 Task: Search for historical landmarks in Charleston, South Carolina, and Savannah, Georgia.
Action: Mouse moved to (238, 128)
Screenshot: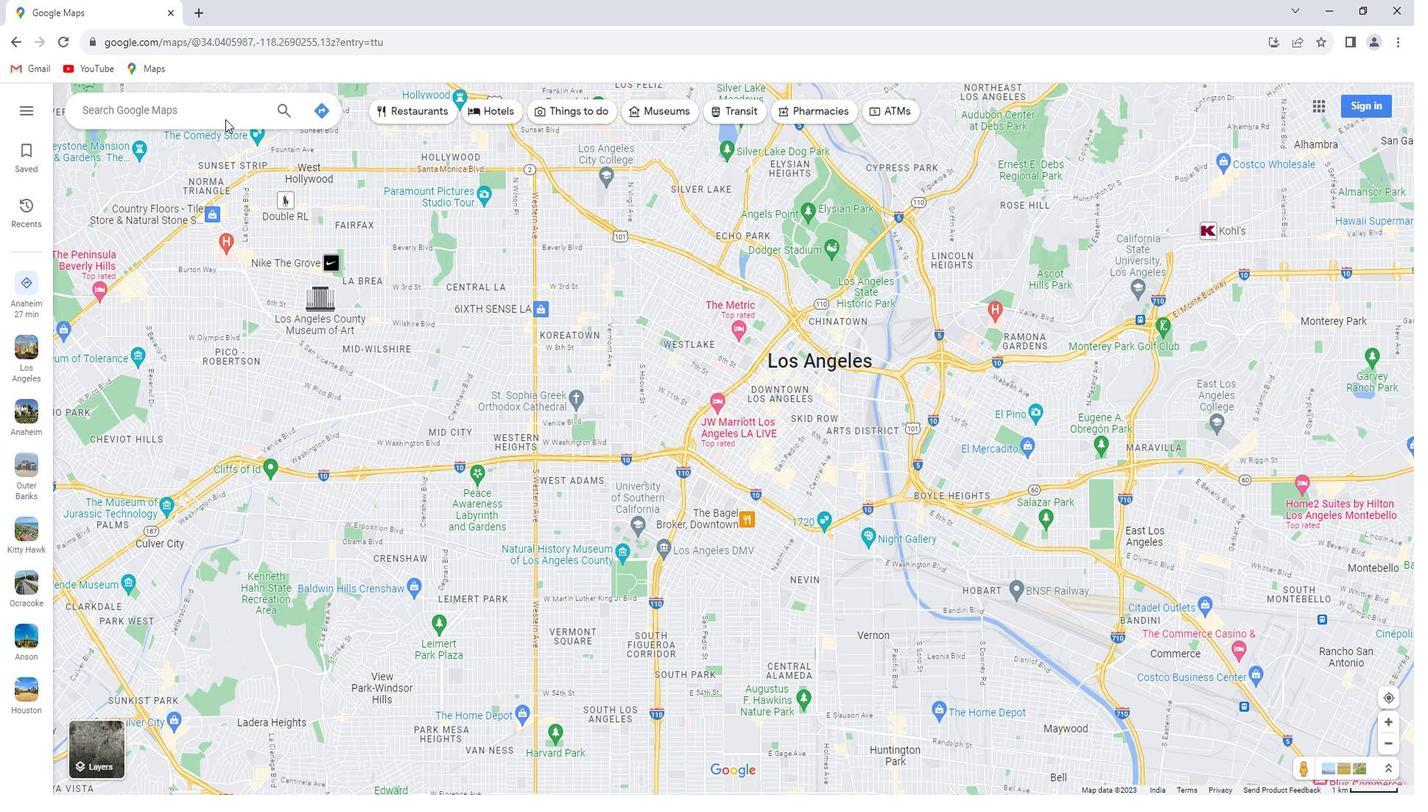 
Action: Mouse pressed left at (238, 128)
Screenshot: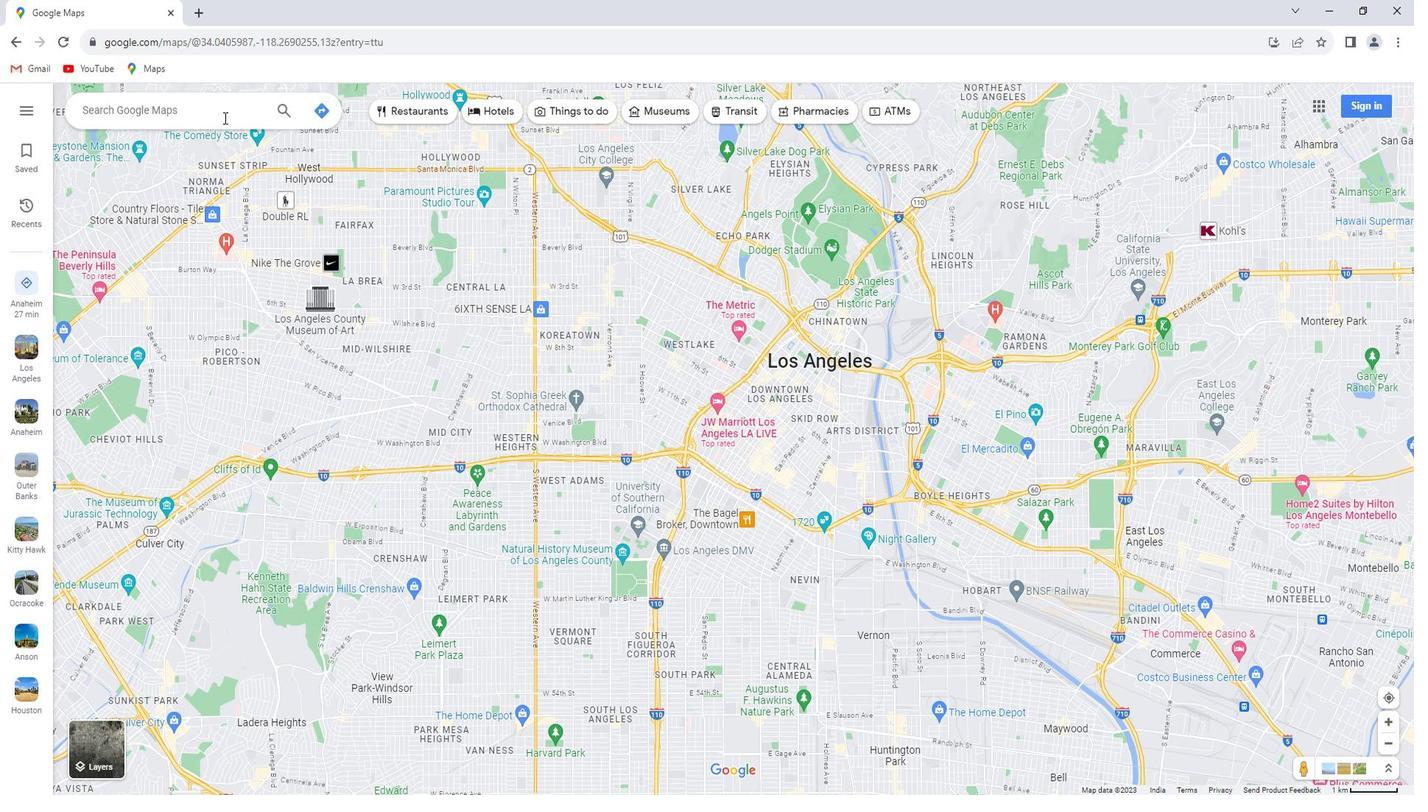 
Action: Key pressed <Key.shift>Charleston,<Key.space><Key.shift>South<Key.space><Key.shift>Carolina<Key.enter>
Screenshot: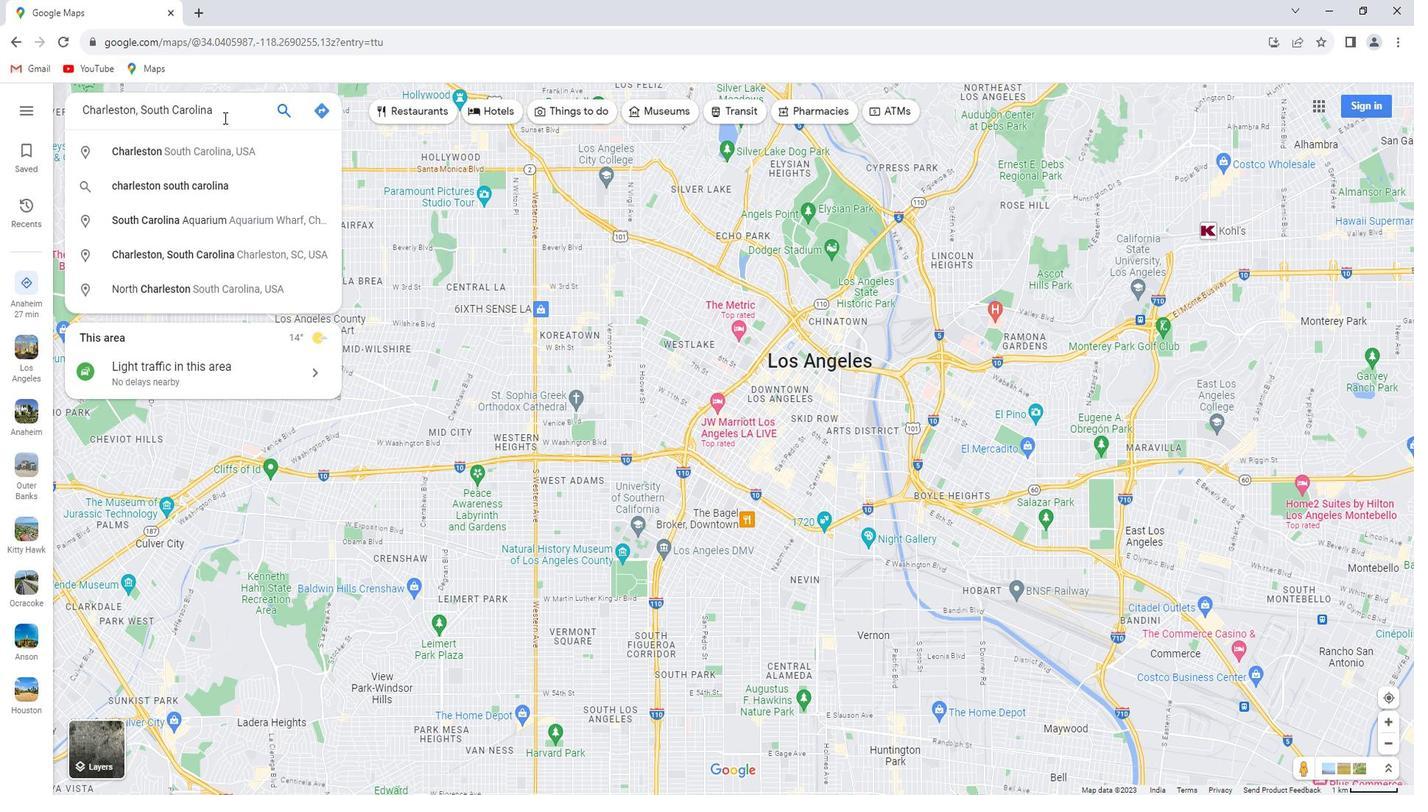 
Action: Mouse moved to (207, 363)
Screenshot: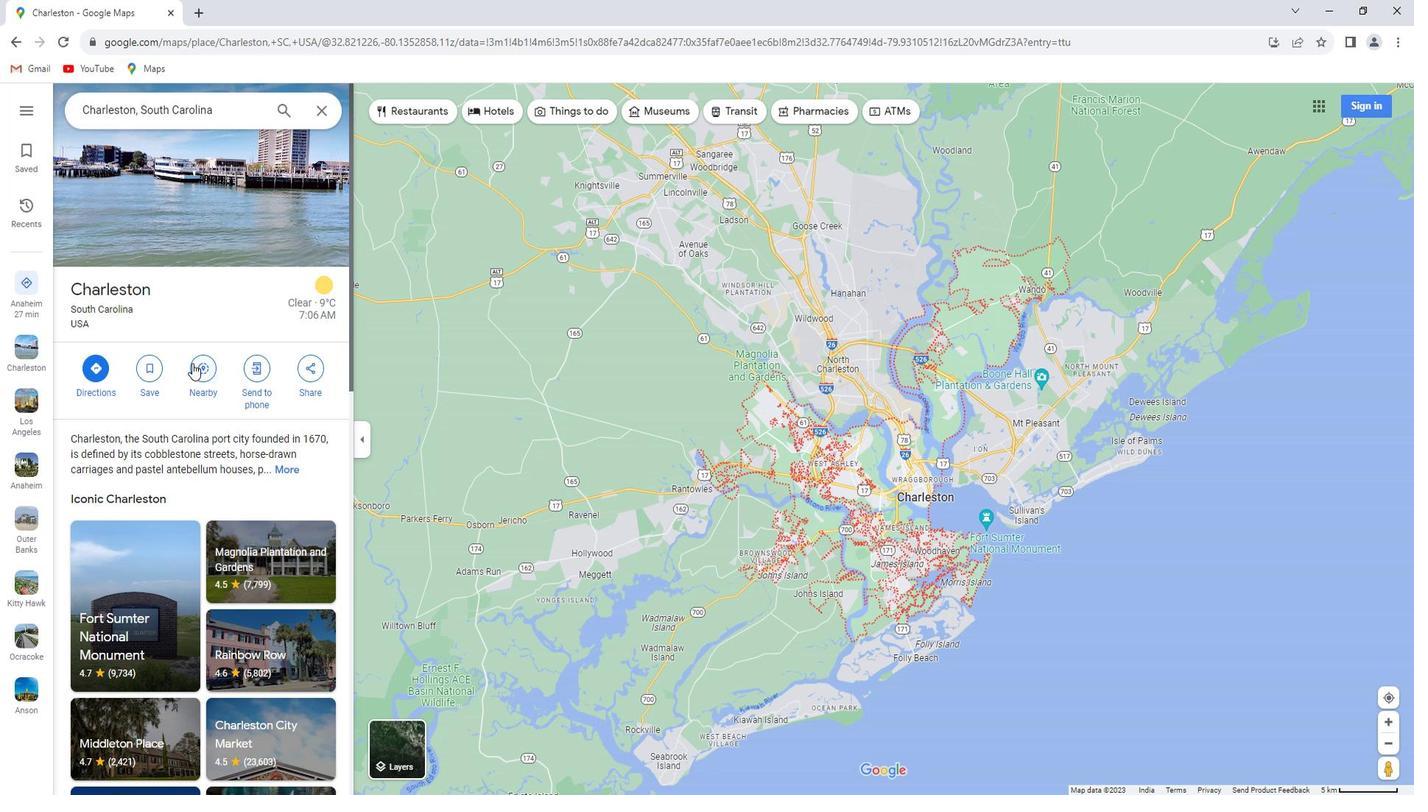 
Action: Mouse pressed left at (207, 363)
Screenshot: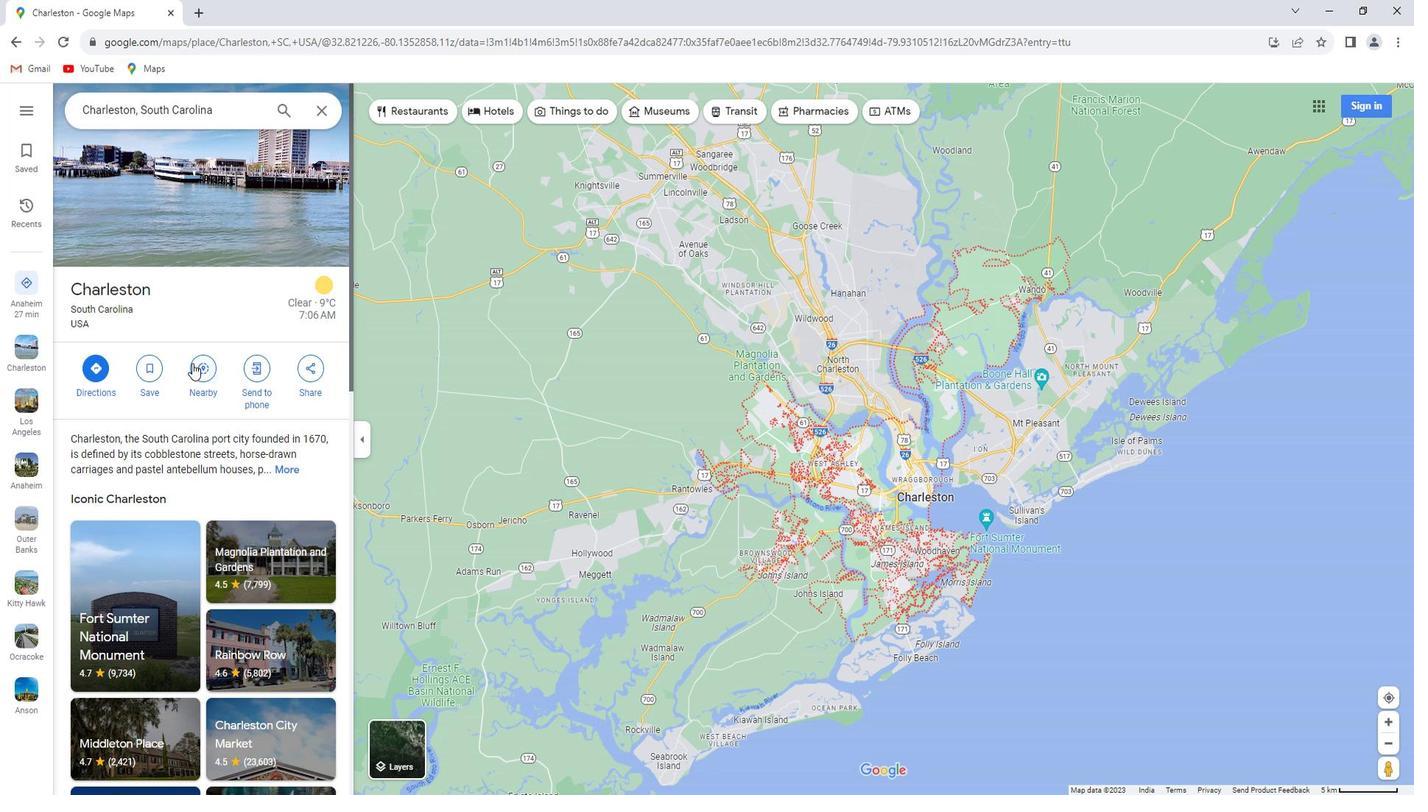 
Action: Mouse moved to (209, 363)
Screenshot: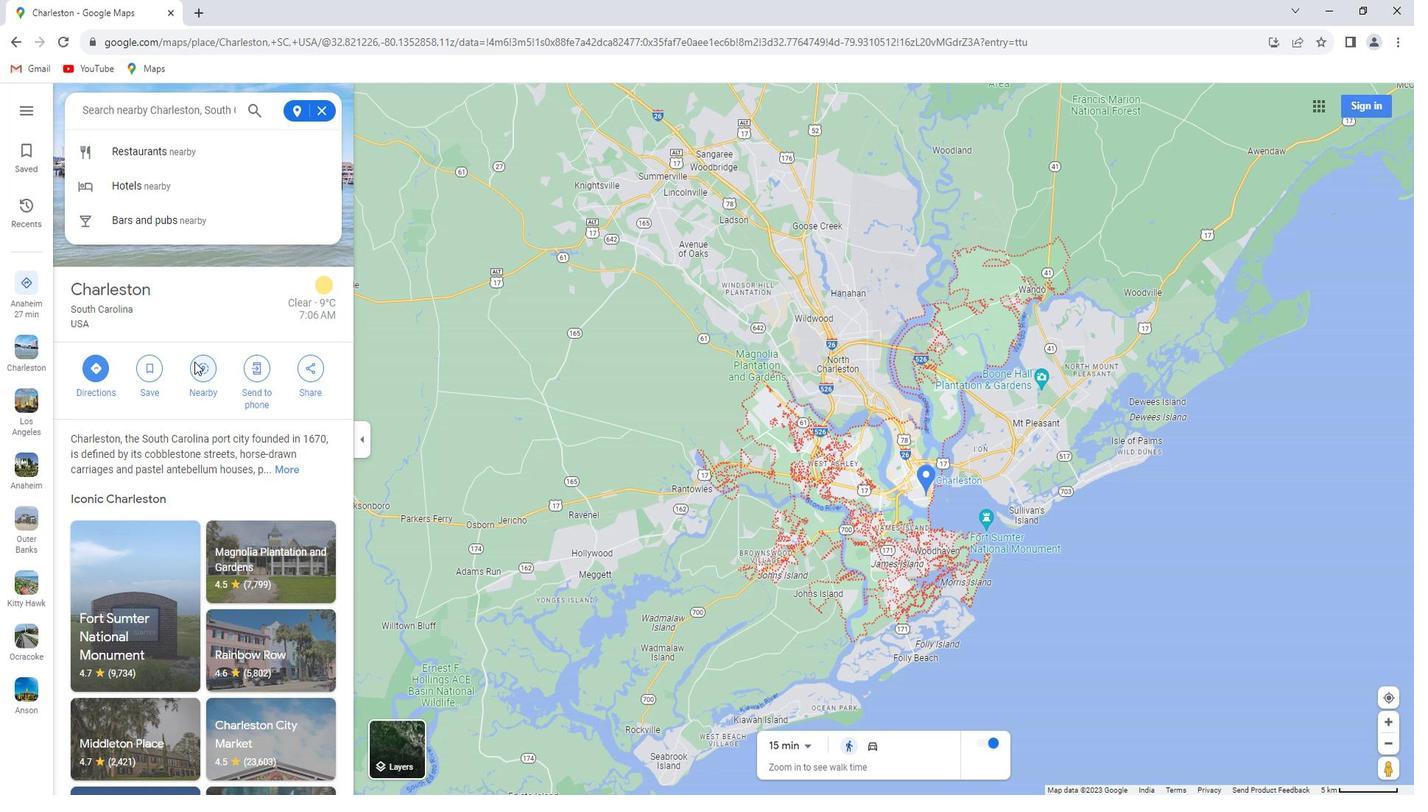 
Action: Key pressed historical<Key.space>landmarks<Key.enter>
Screenshot: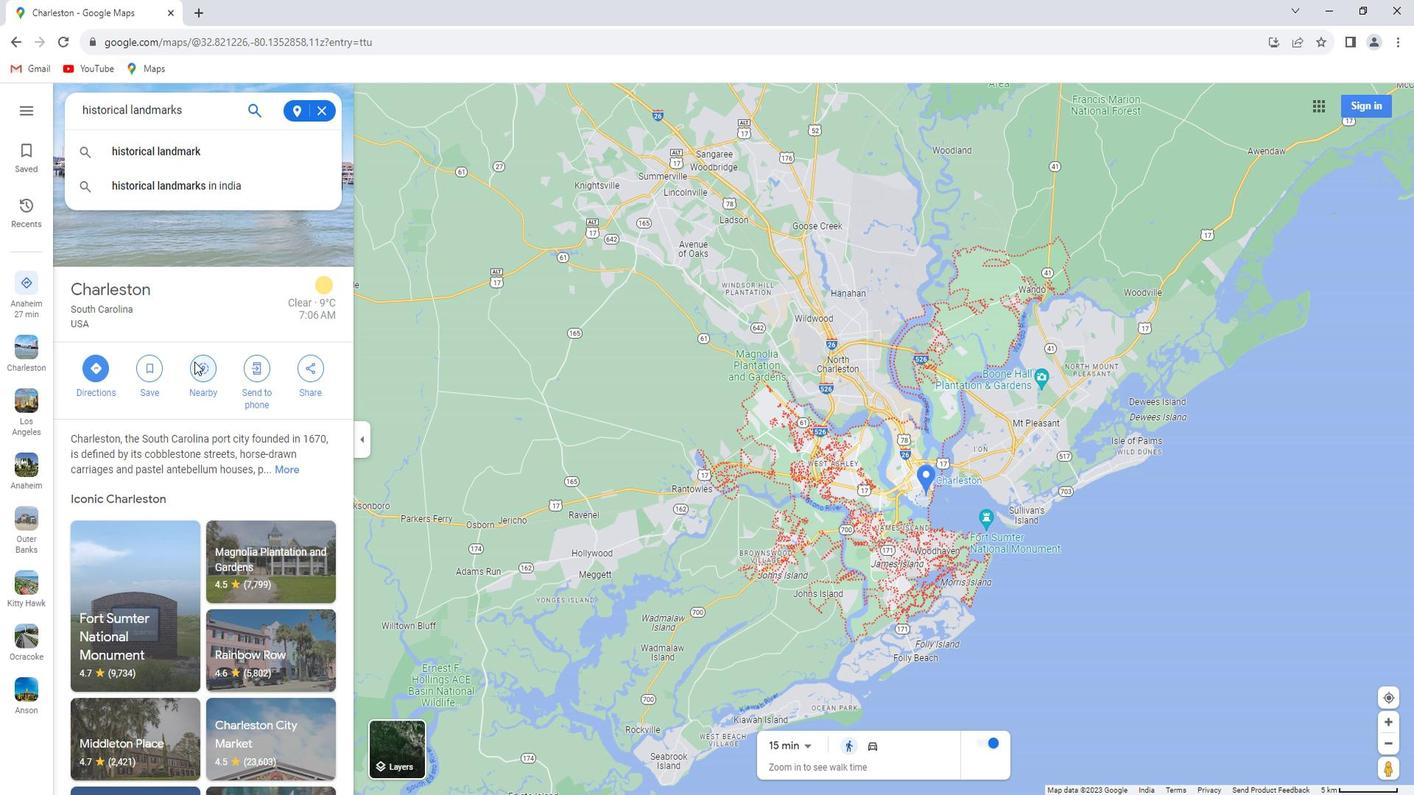 
Action: Mouse moved to (336, 123)
Screenshot: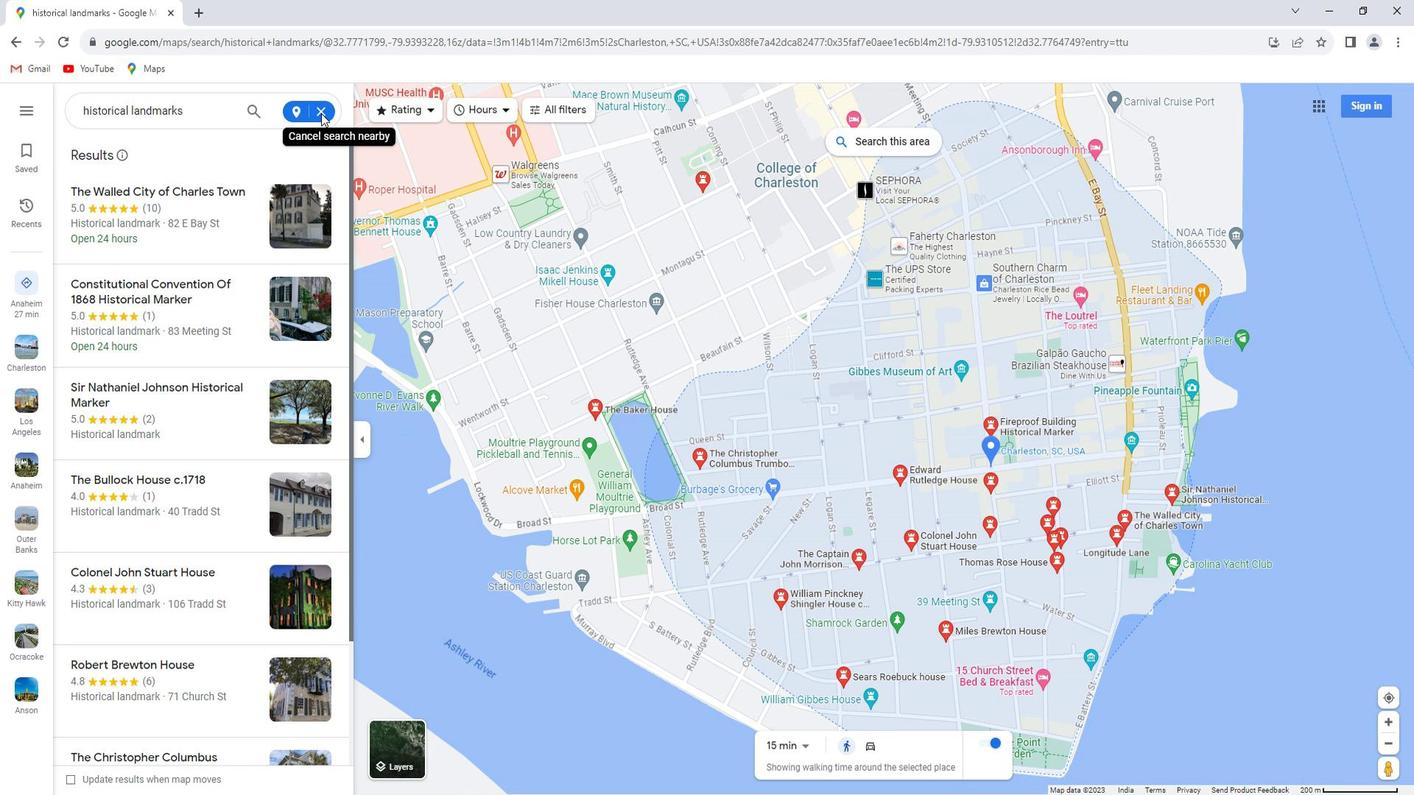 
Action: Mouse pressed left at (336, 123)
Screenshot: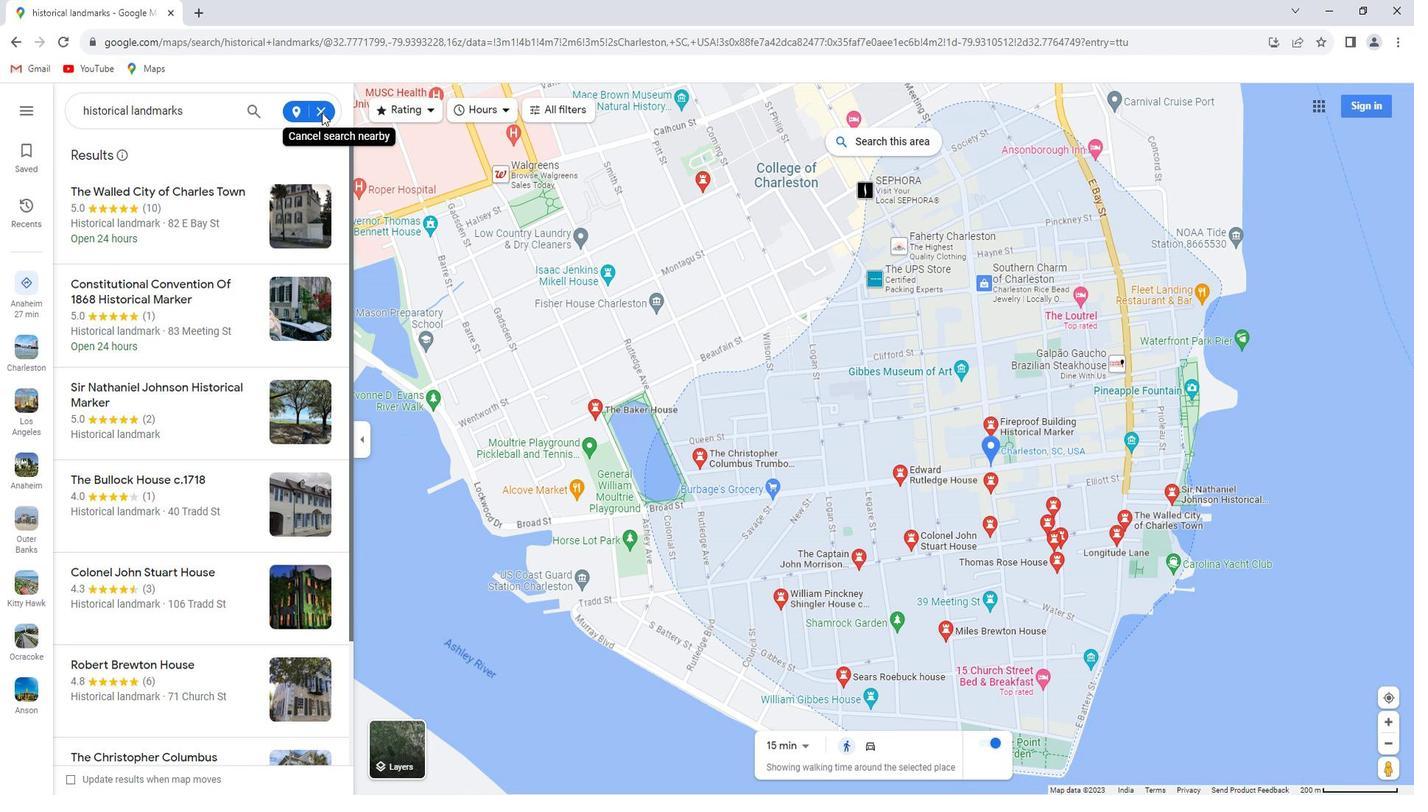 
Action: Mouse pressed left at (336, 123)
Screenshot: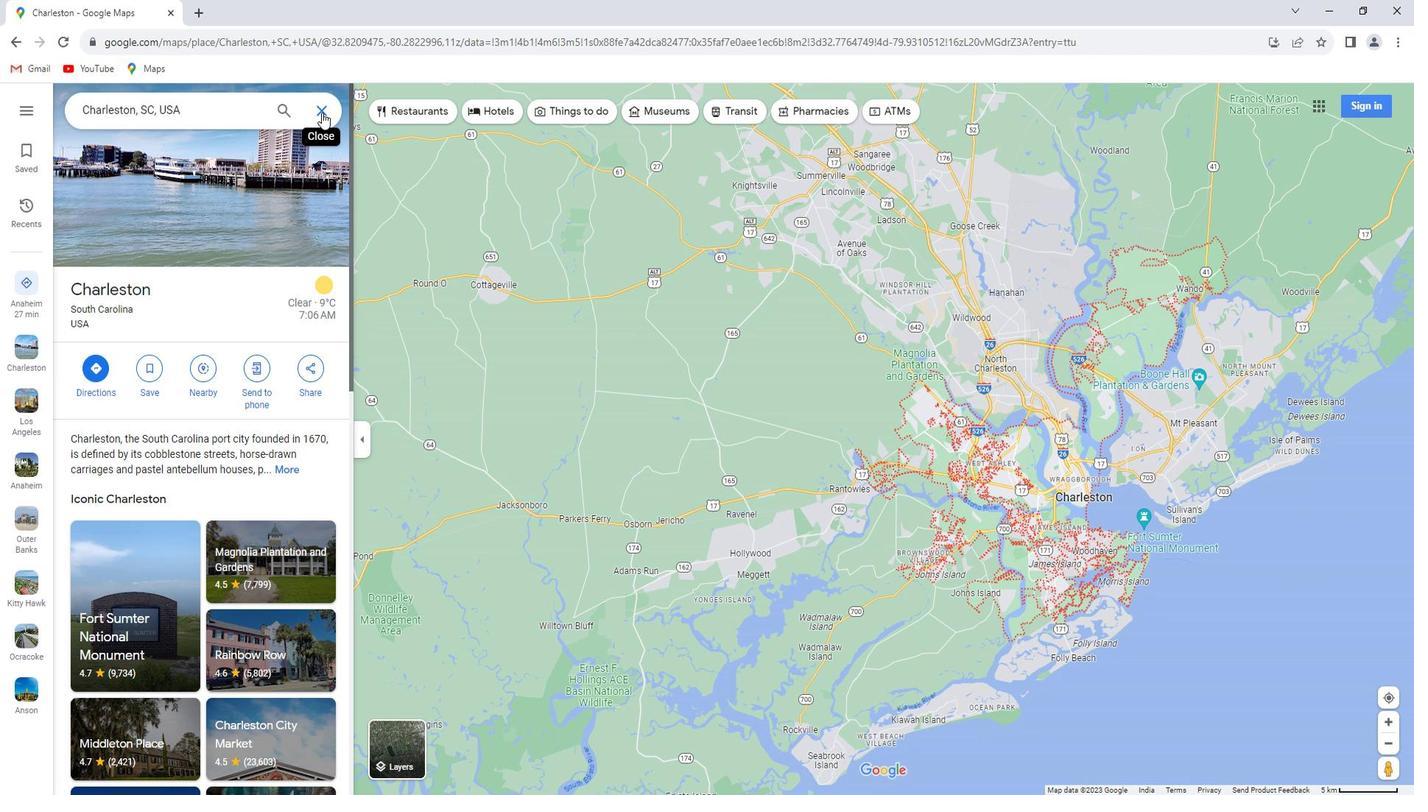 
Action: Mouse moved to (222, 113)
Screenshot: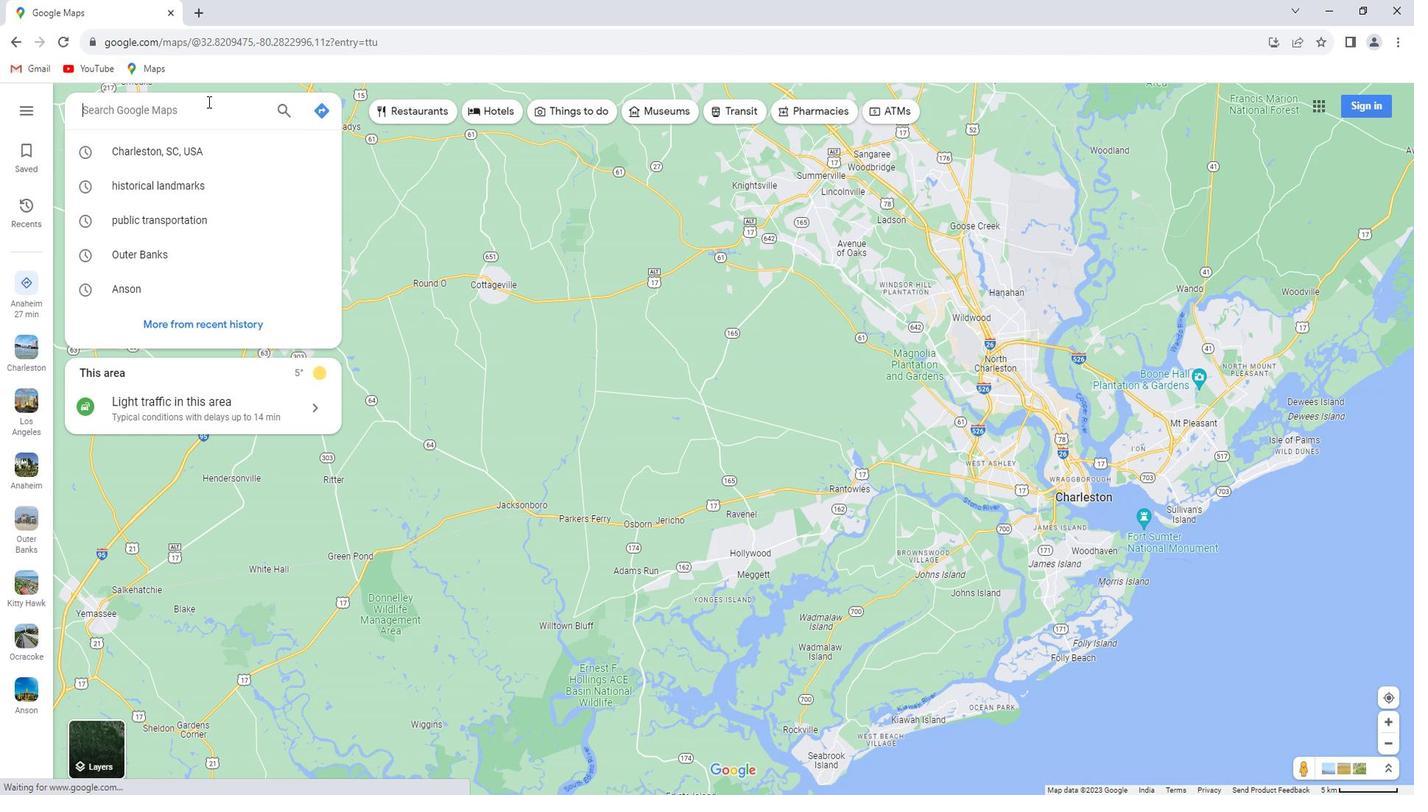 
Action: Key pressed <Key.shift>Savannah,<Key.space><Key.shift>georgia<Key.enter>
Screenshot: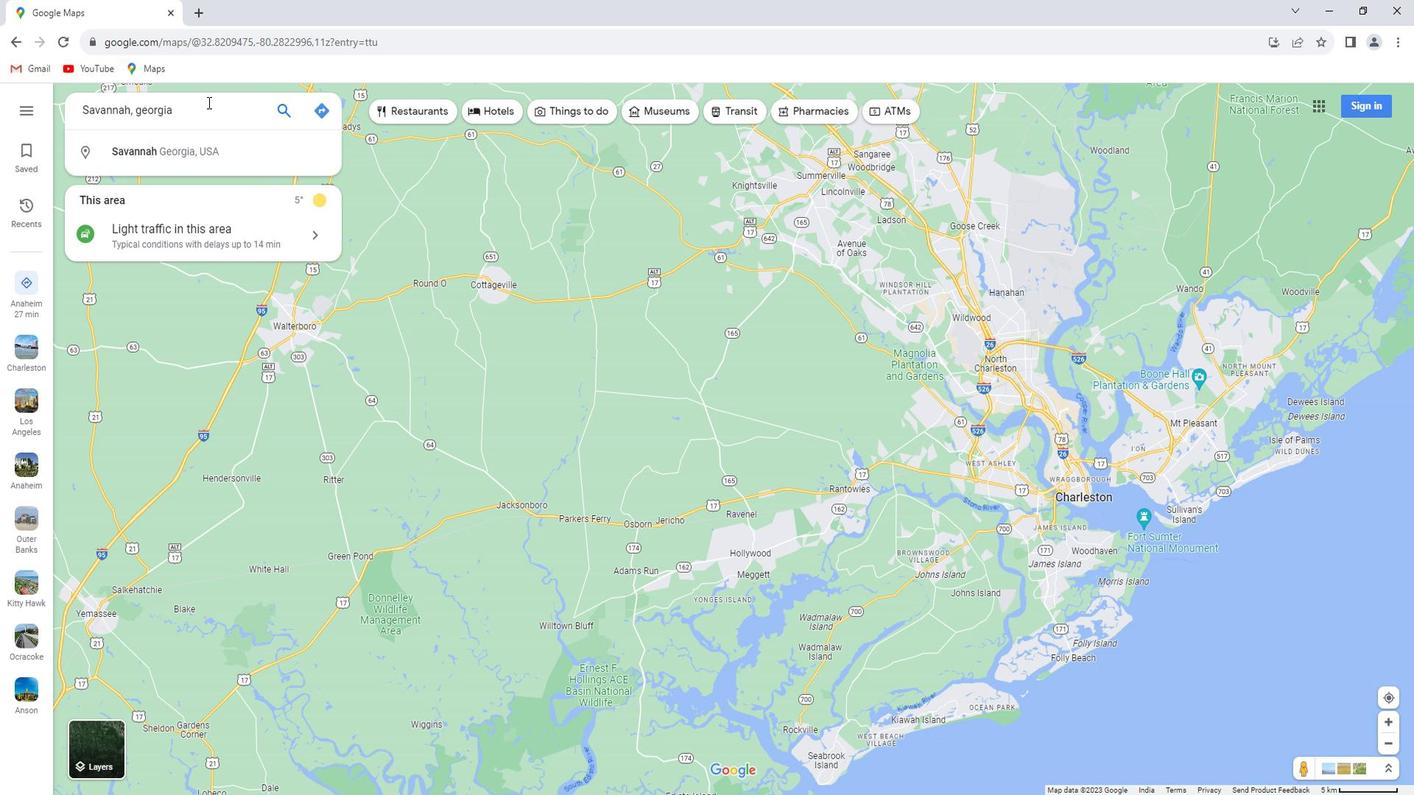 
Action: Mouse moved to (212, 367)
Screenshot: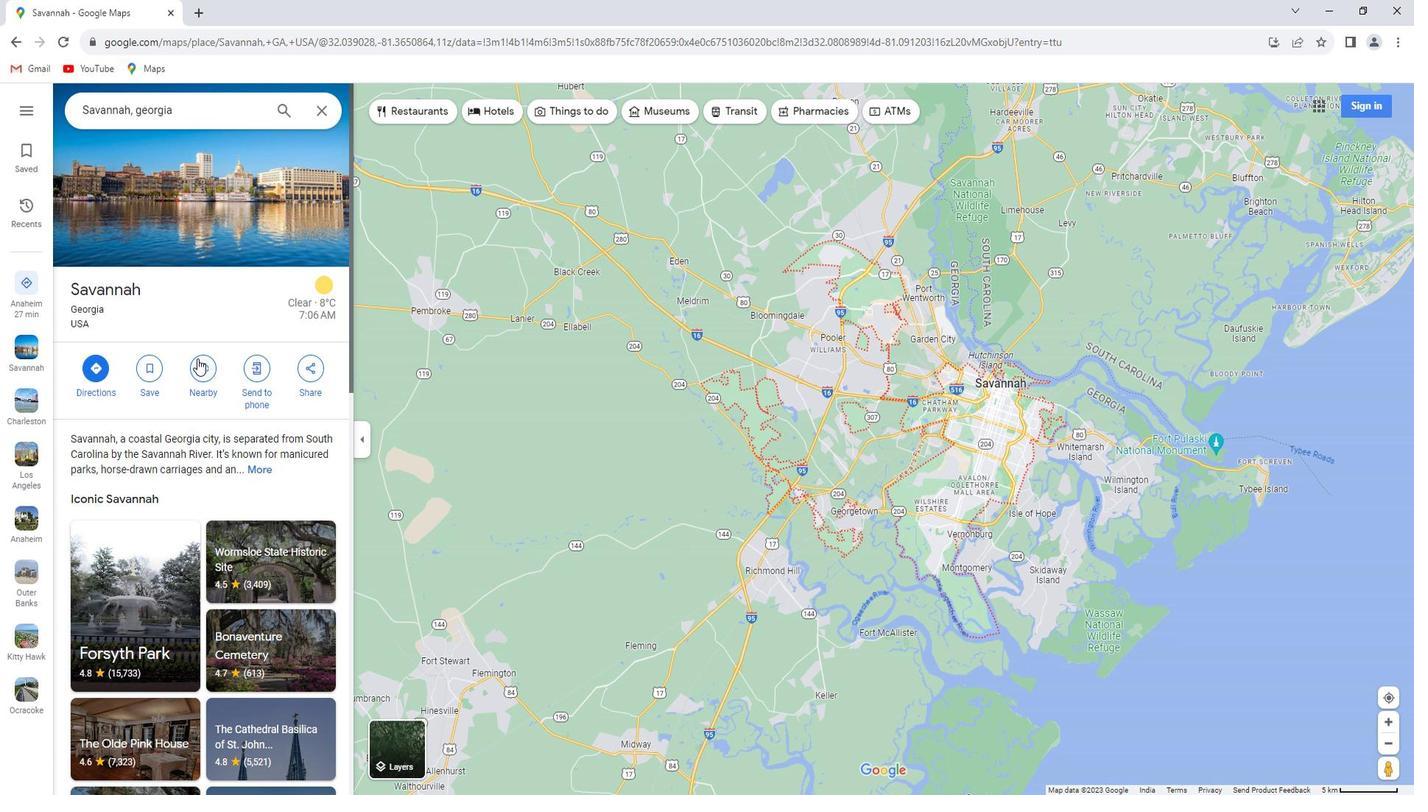 
Action: Mouse pressed left at (212, 367)
Screenshot: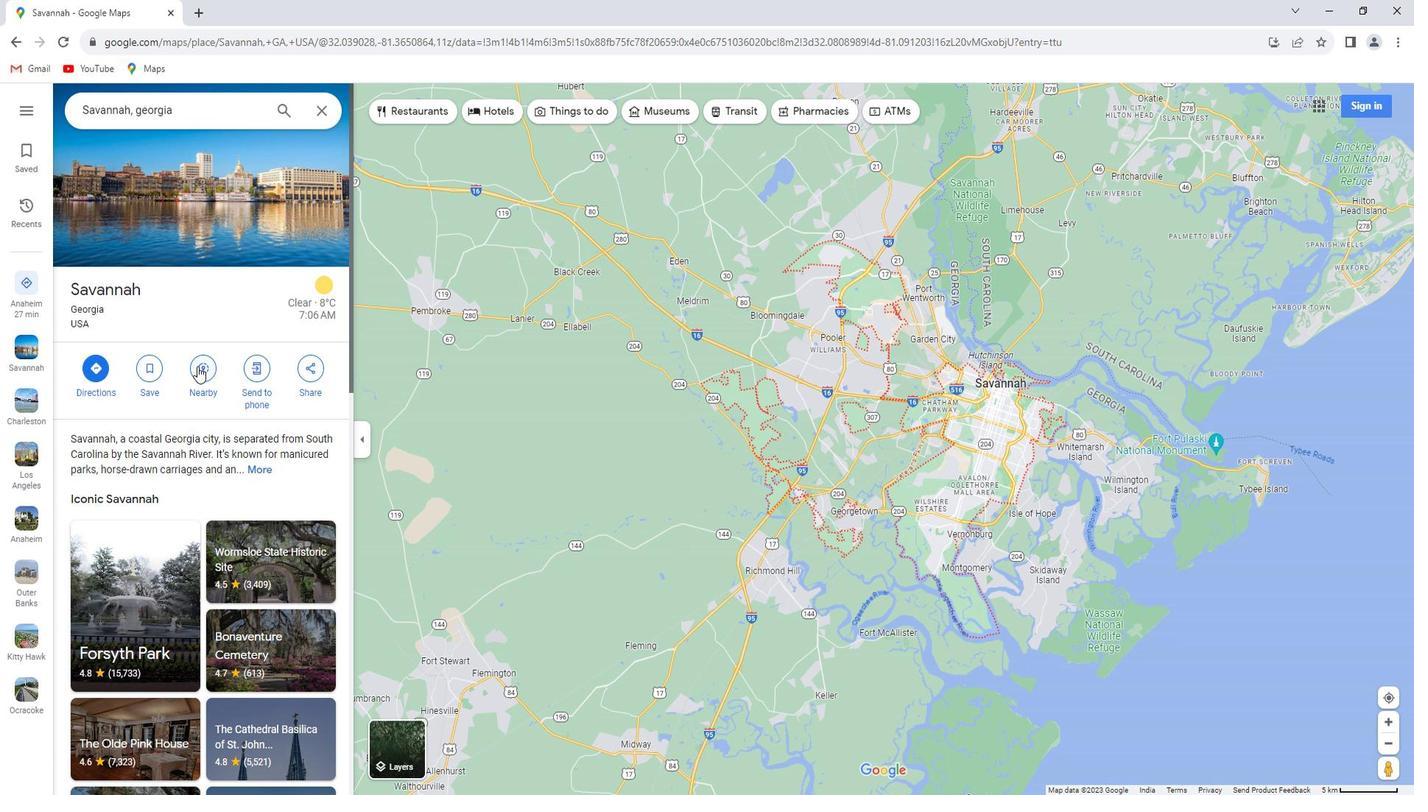 
Action: Mouse moved to (211, 353)
Screenshot: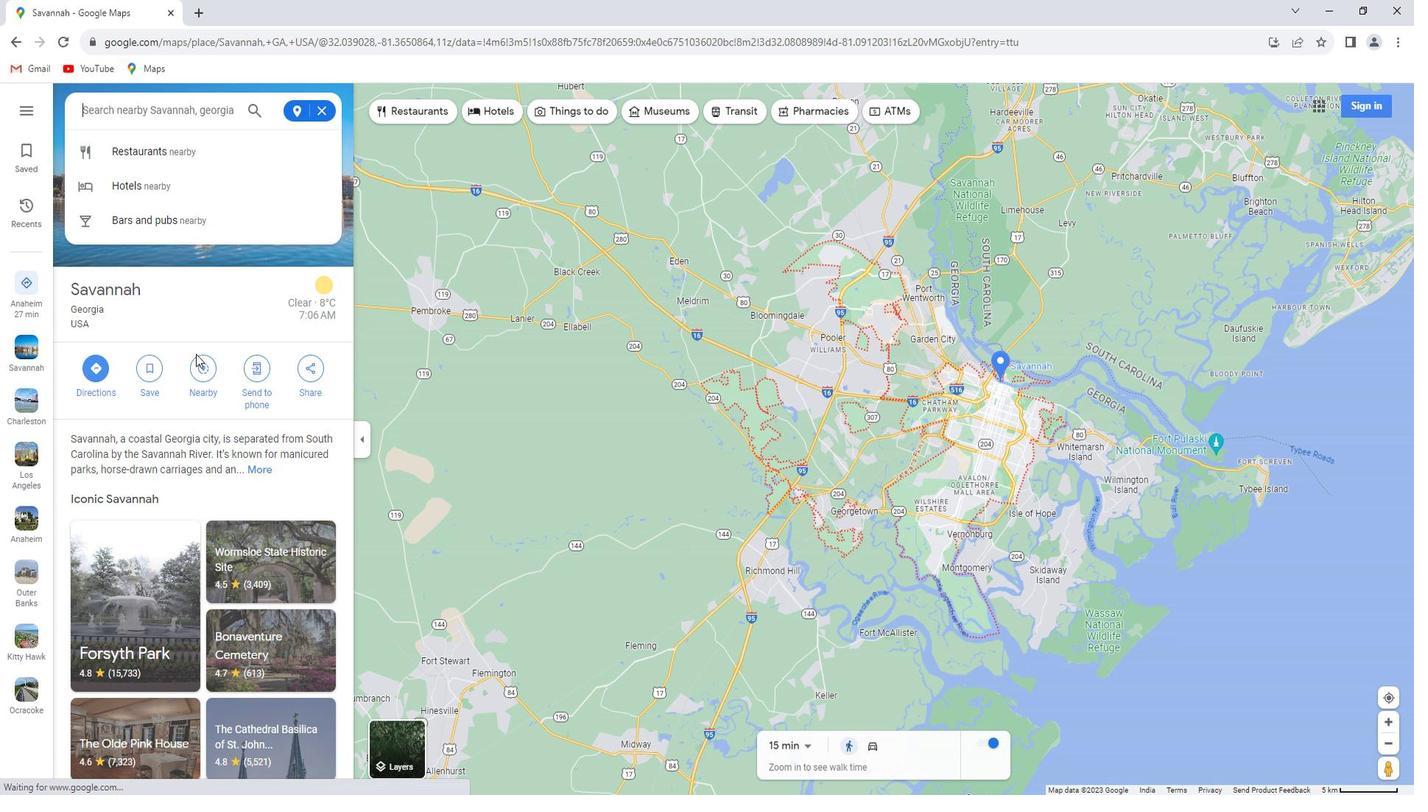 
Action: Key pressed historical<Key.space>landmarks<Key.enter>
Screenshot: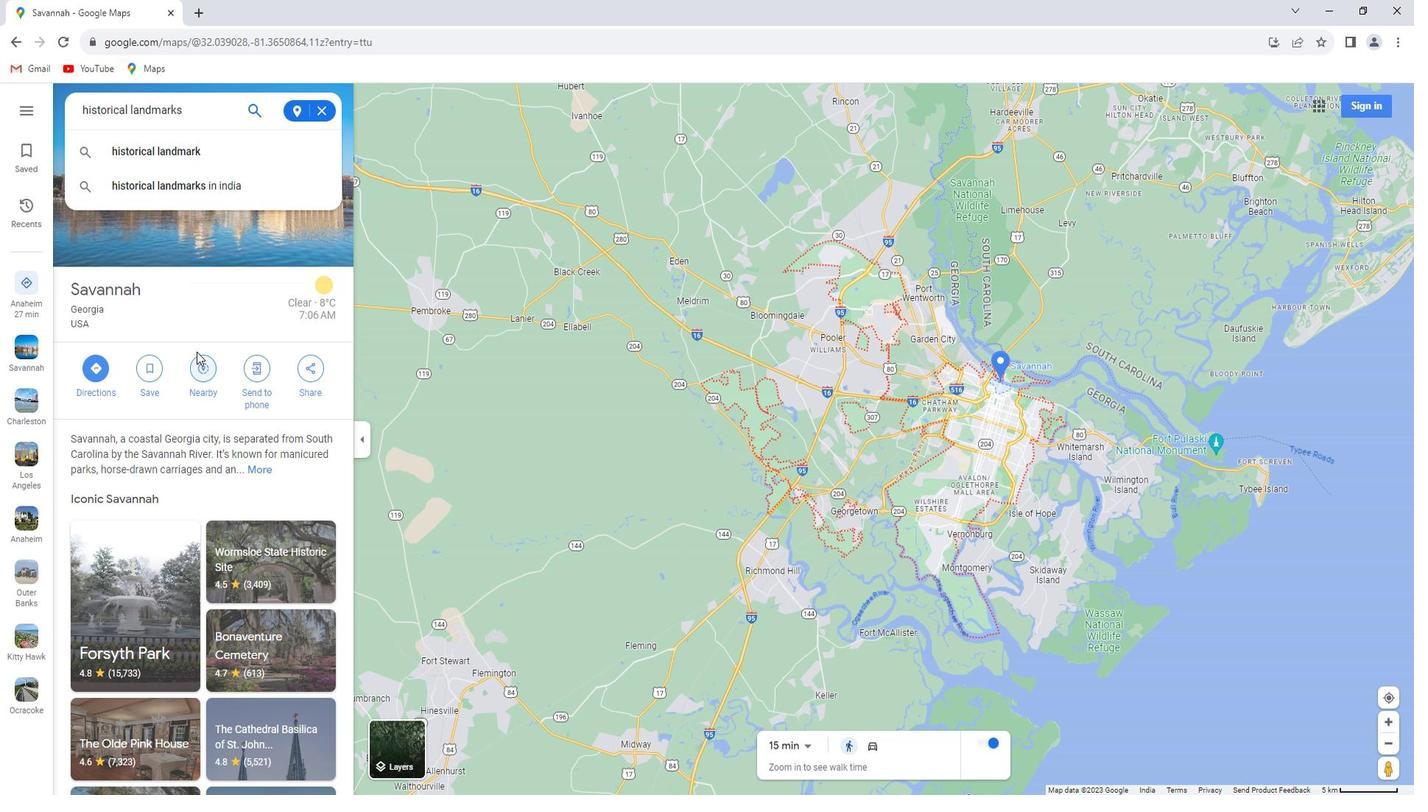 
Action: Mouse moved to (212, 357)
Screenshot: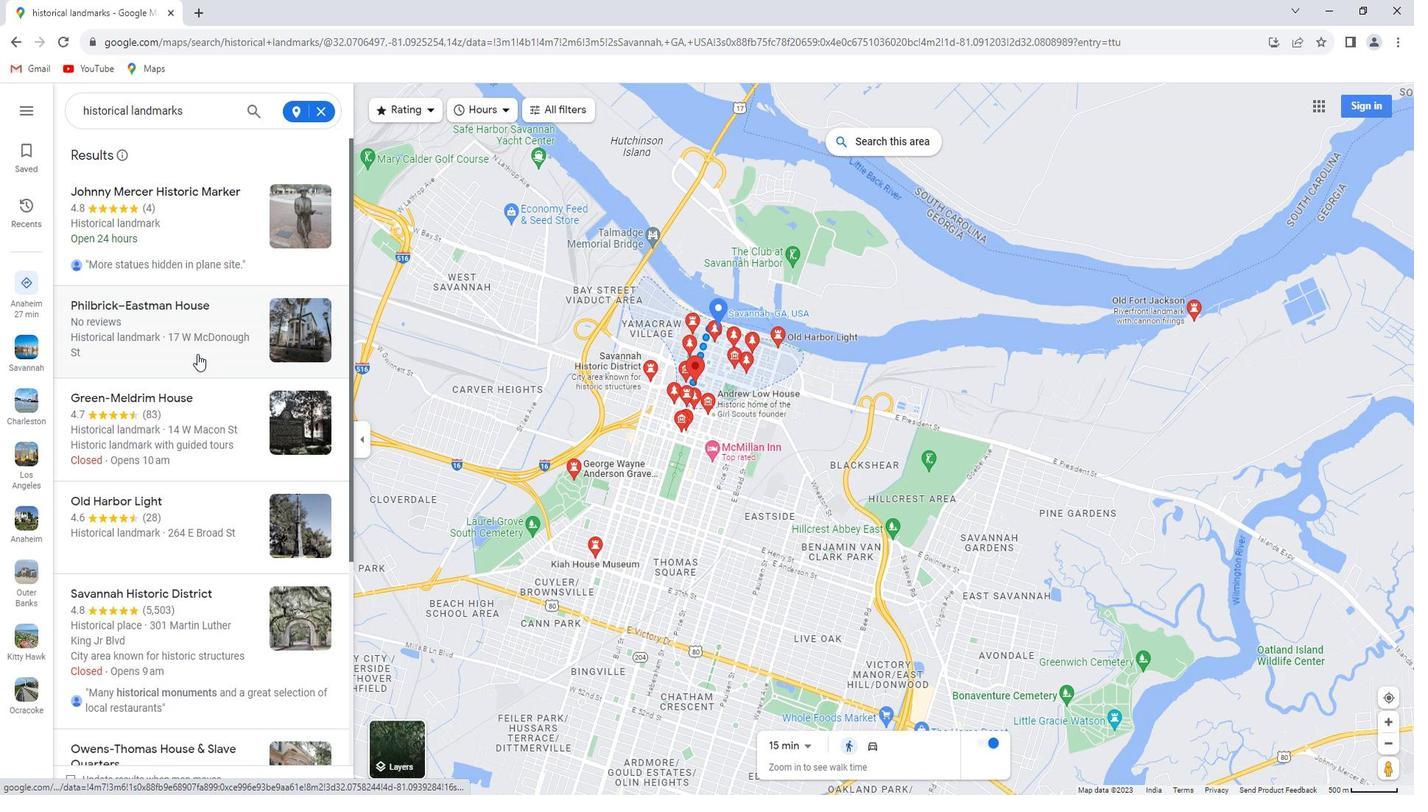 
